 Task: Toggle the experimental feature "Enable background page selector (e.g. for prerendering debugging)".
Action: Mouse moved to (1007, 32)
Screenshot: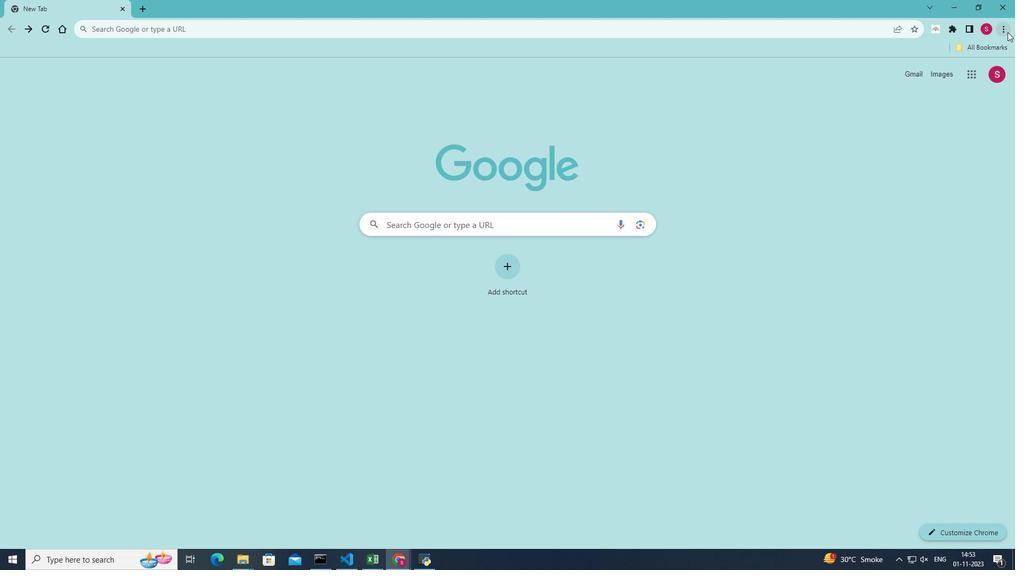 
Action: Mouse pressed left at (1007, 32)
Screenshot: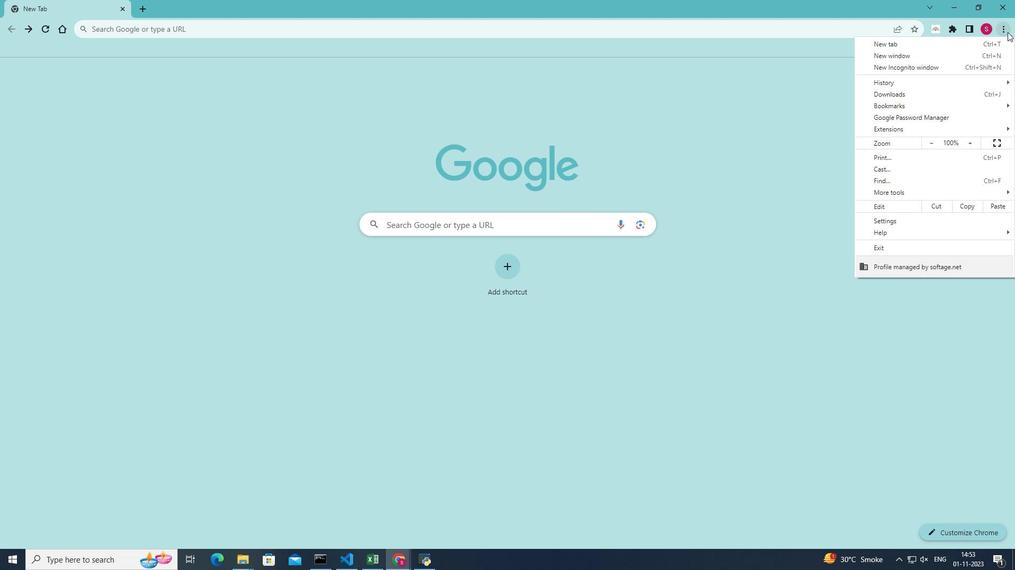 
Action: Mouse moved to (909, 188)
Screenshot: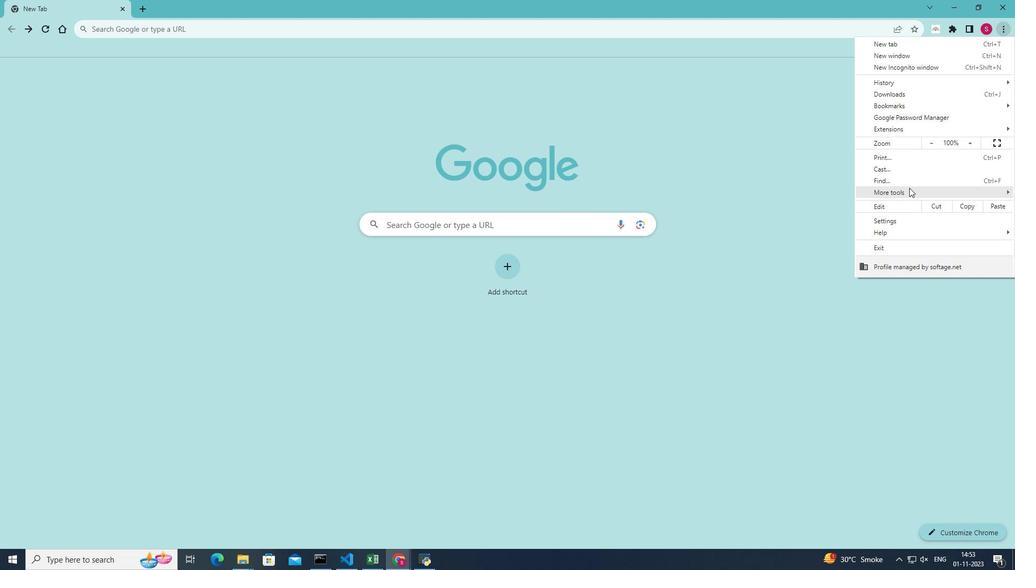 
Action: Mouse pressed left at (909, 188)
Screenshot: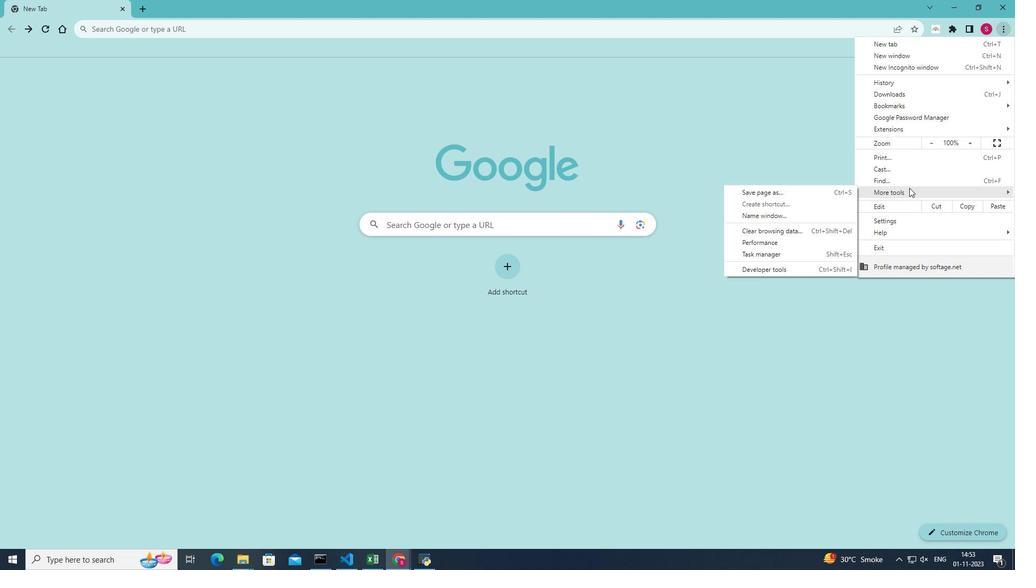
Action: Mouse moved to (800, 269)
Screenshot: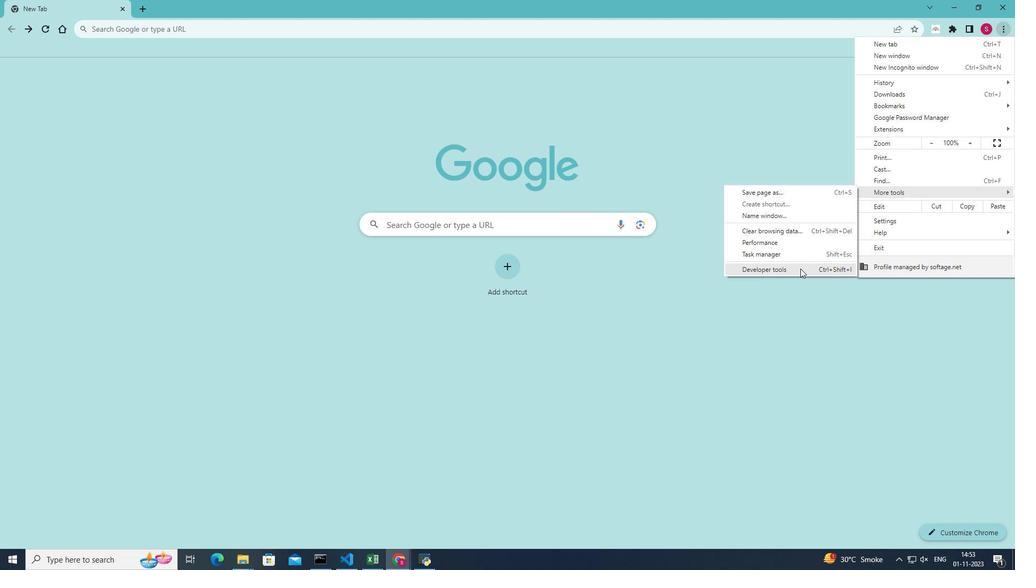 
Action: Mouse pressed left at (800, 269)
Screenshot: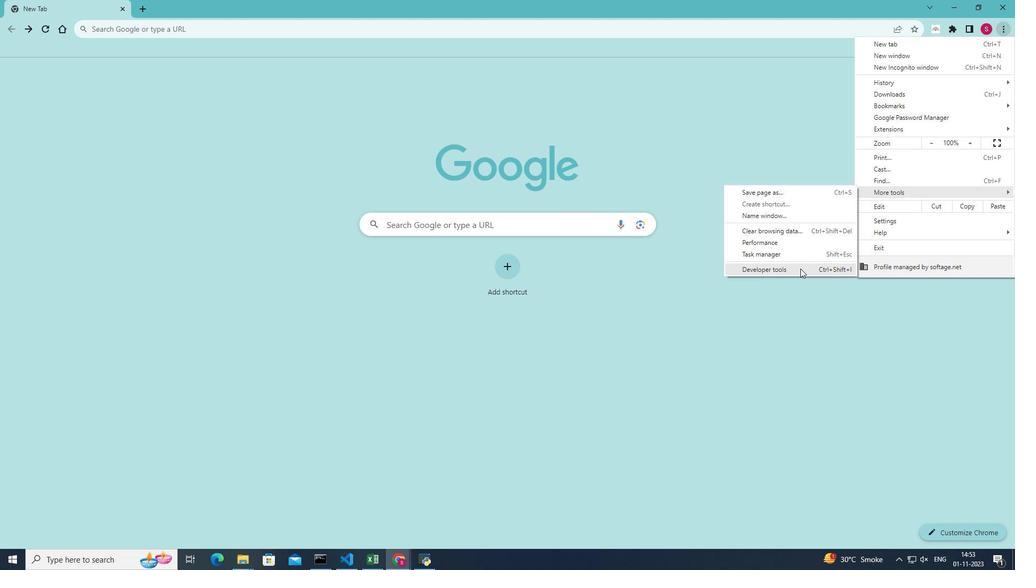 
Action: Mouse moved to (973, 61)
Screenshot: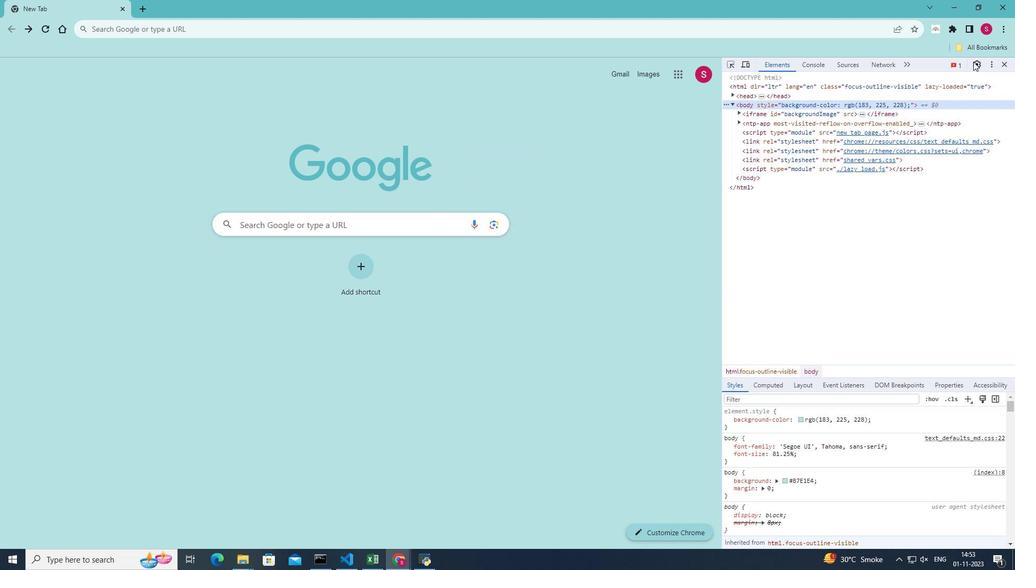 
Action: Mouse pressed left at (973, 61)
Screenshot: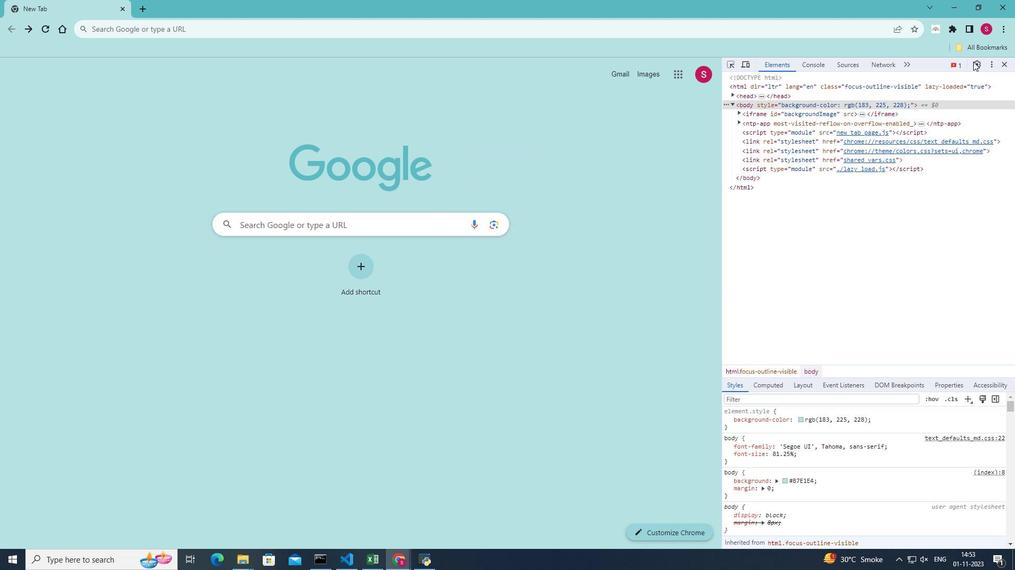 
Action: Mouse moved to (745, 116)
Screenshot: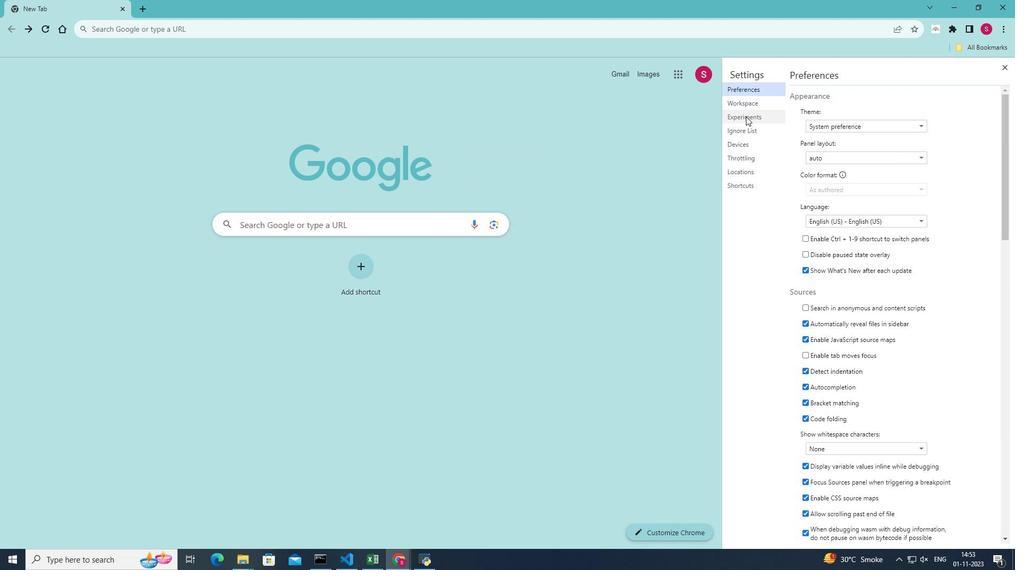 
Action: Mouse pressed left at (745, 116)
Screenshot: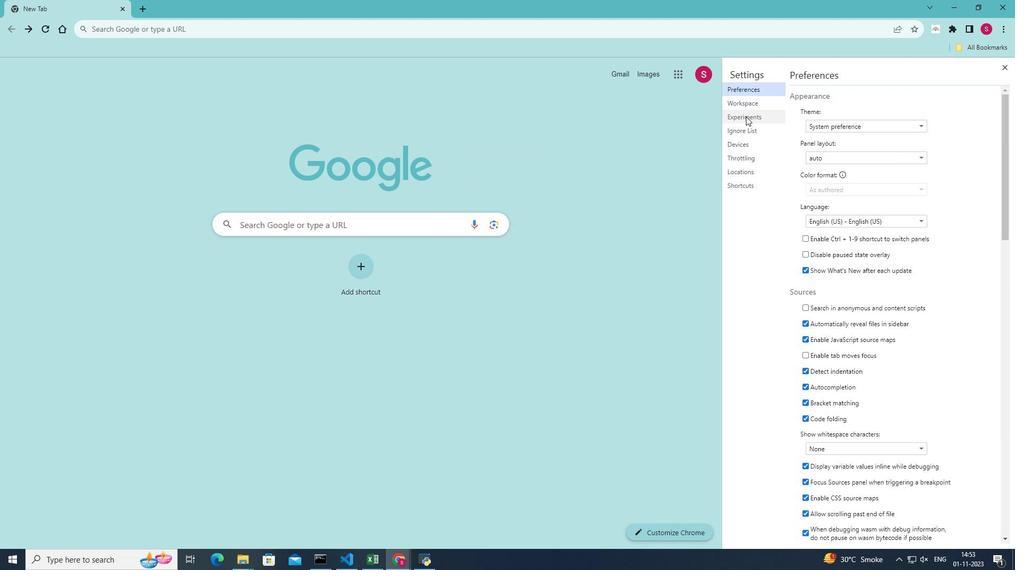 
Action: Mouse moved to (790, 493)
Screenshot: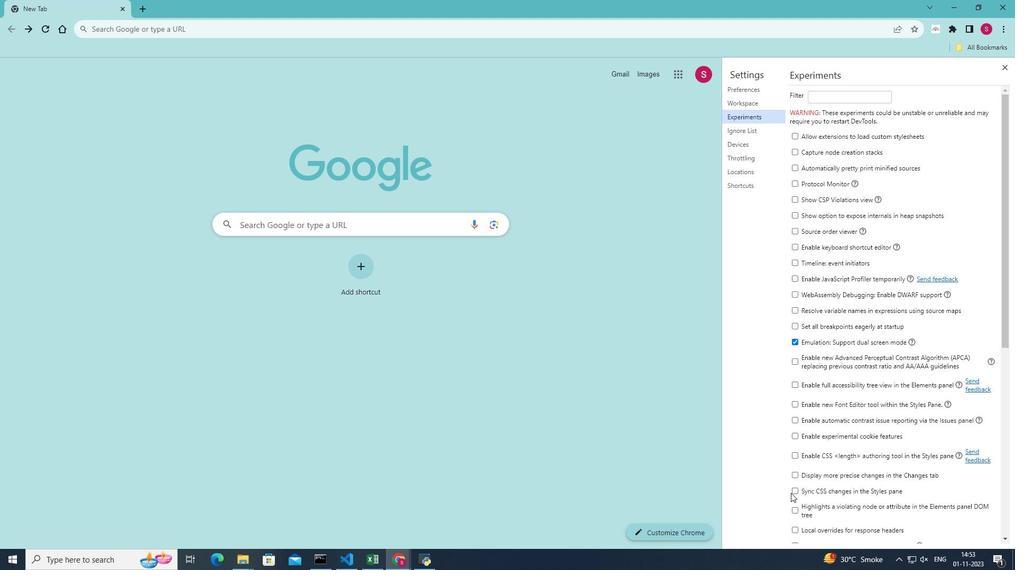 
Action: Mouse scrolled (790, 493) with delta (0, 0)
Screenshot: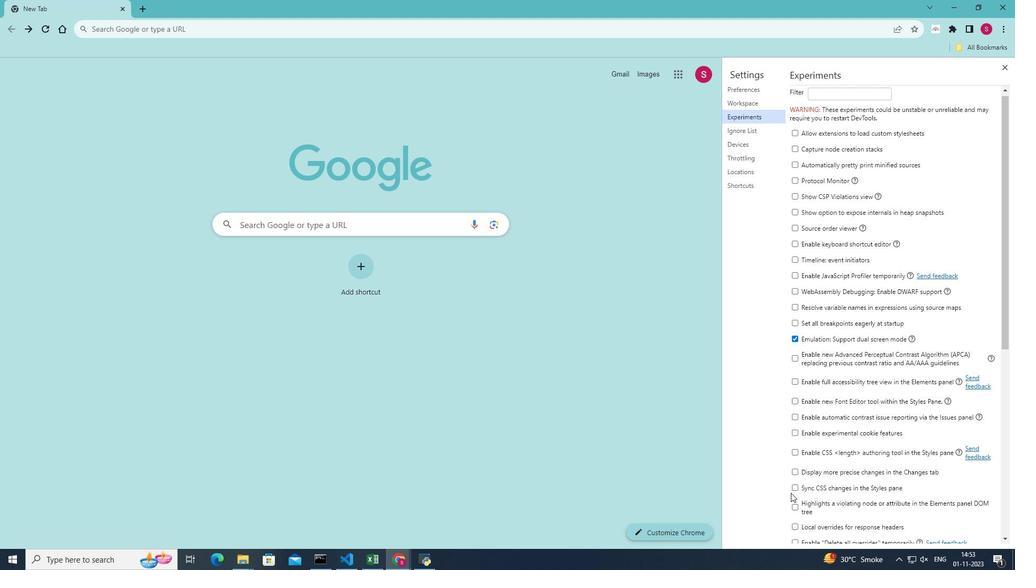 
Action: Mouse scrolled (790, 493) with delta (0, 0)
Screenshot: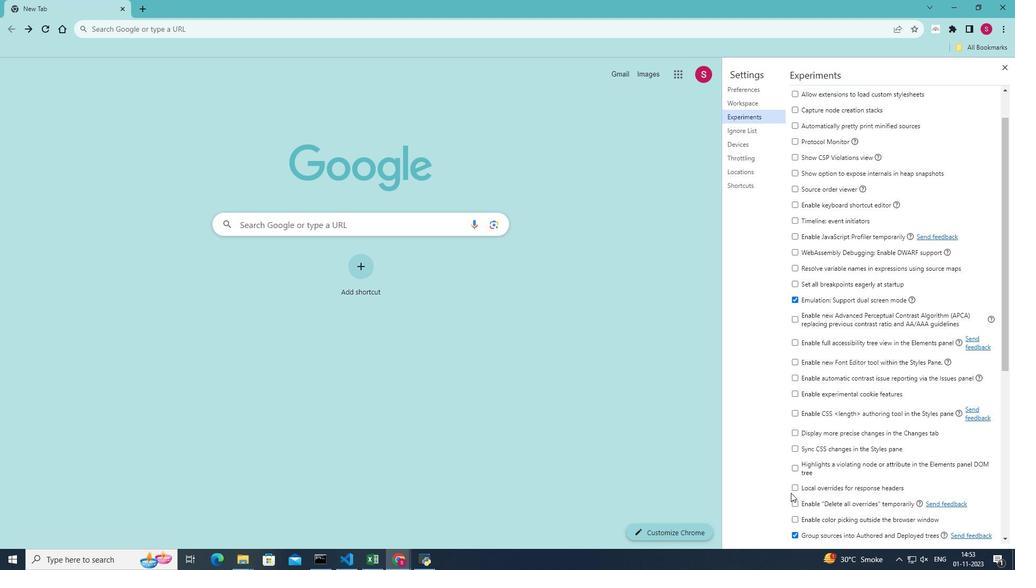 
Action: Mouse scrolled (790, 493) with delta (0, 0)
Screenshot: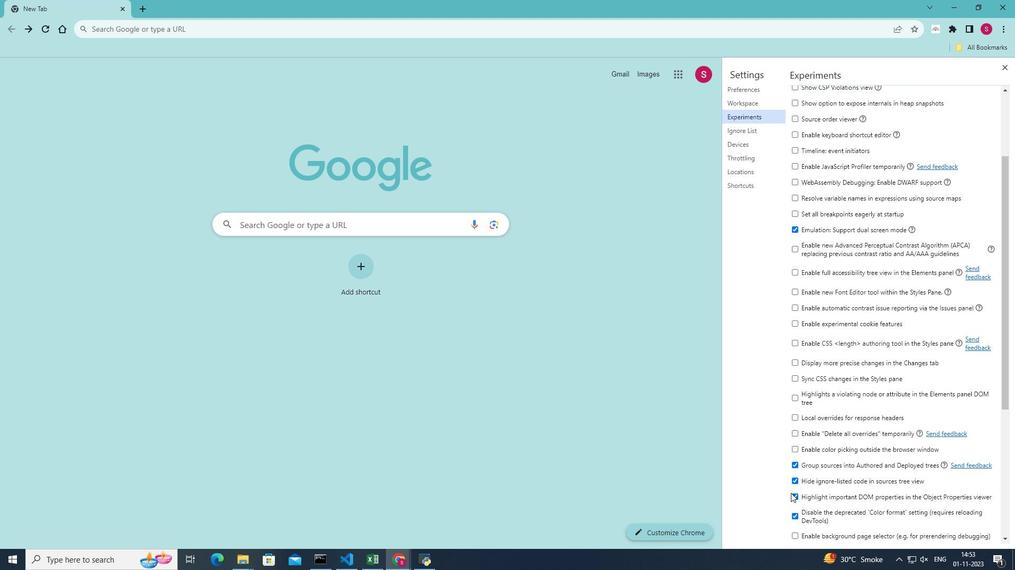 
Action: Mouse scrolled (790, 493) with delta (0, 0)
Screenshot: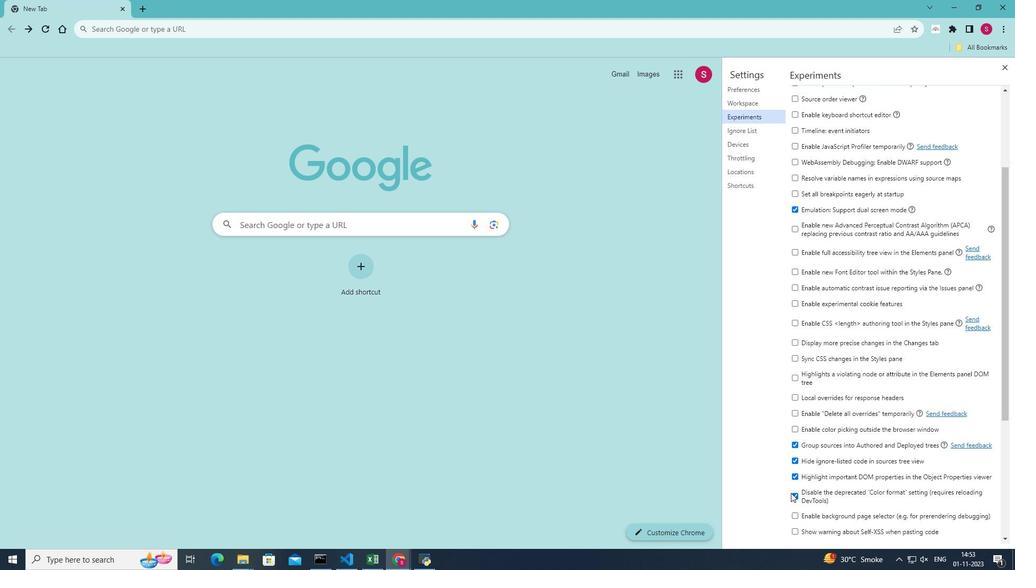 
Action: Mouse scrolled (790, 493) with delta (0, 0)
Screenshot: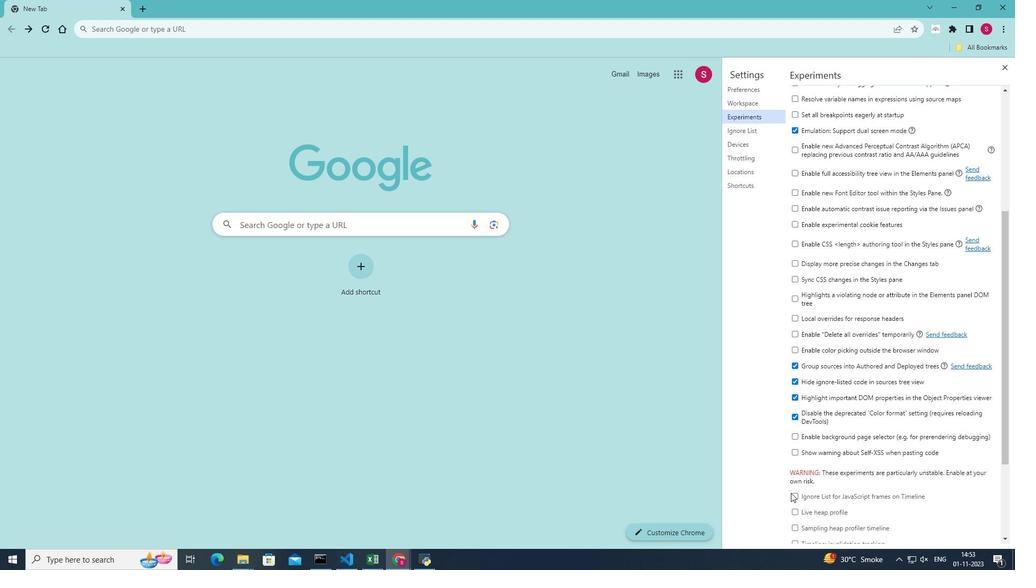 
Action: Mouse moved to (796, 387)
Screenshot: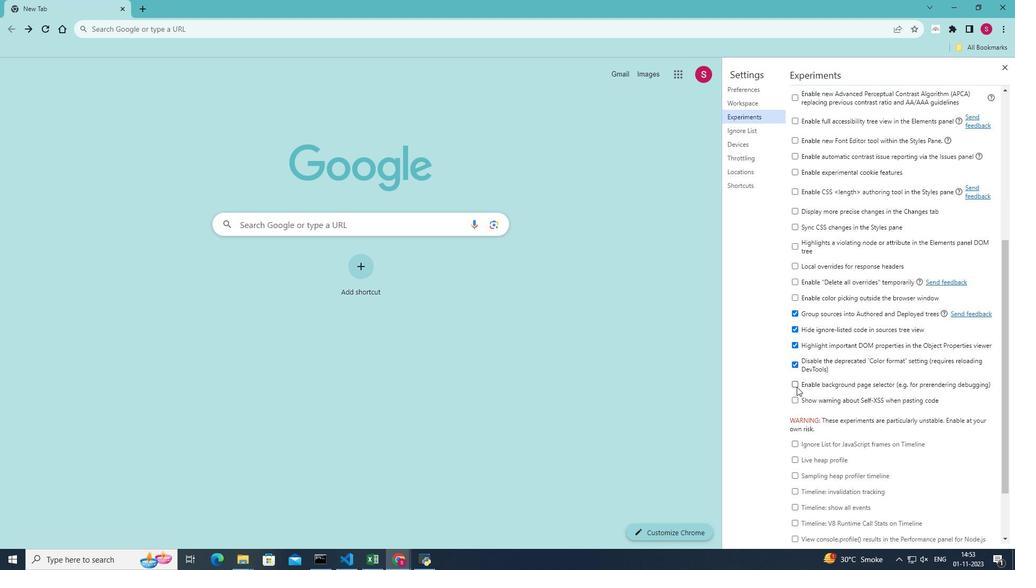 
Action: Mouse pressed left at (796, 387)
Screenshot: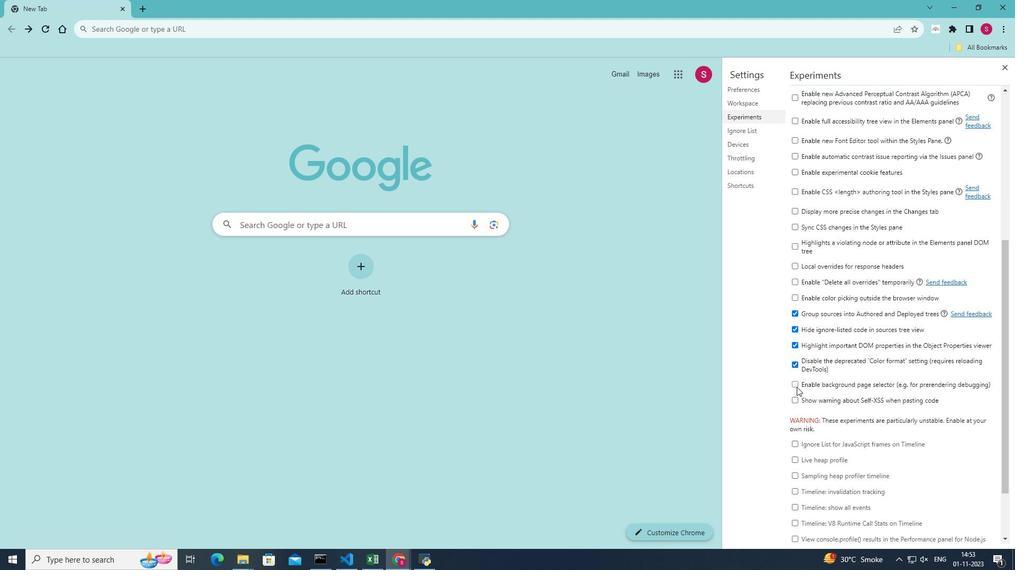 
Action: Mouse moved to (870, 332)
Screenshot: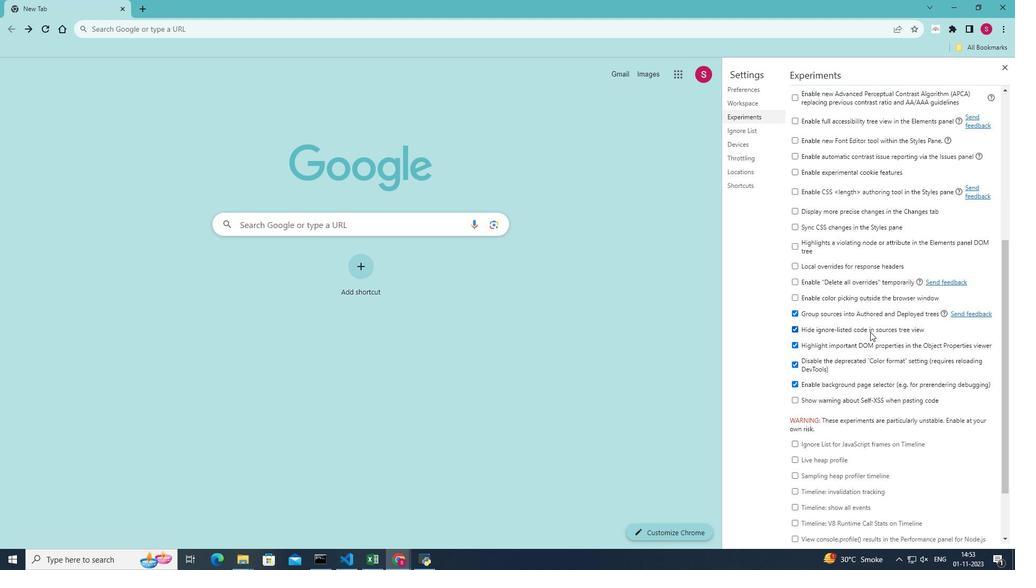 
